 Task: Set up a reminder for the weekend hiking trip.
Action: Mouse pressed left at (79, 114)
Screenshot: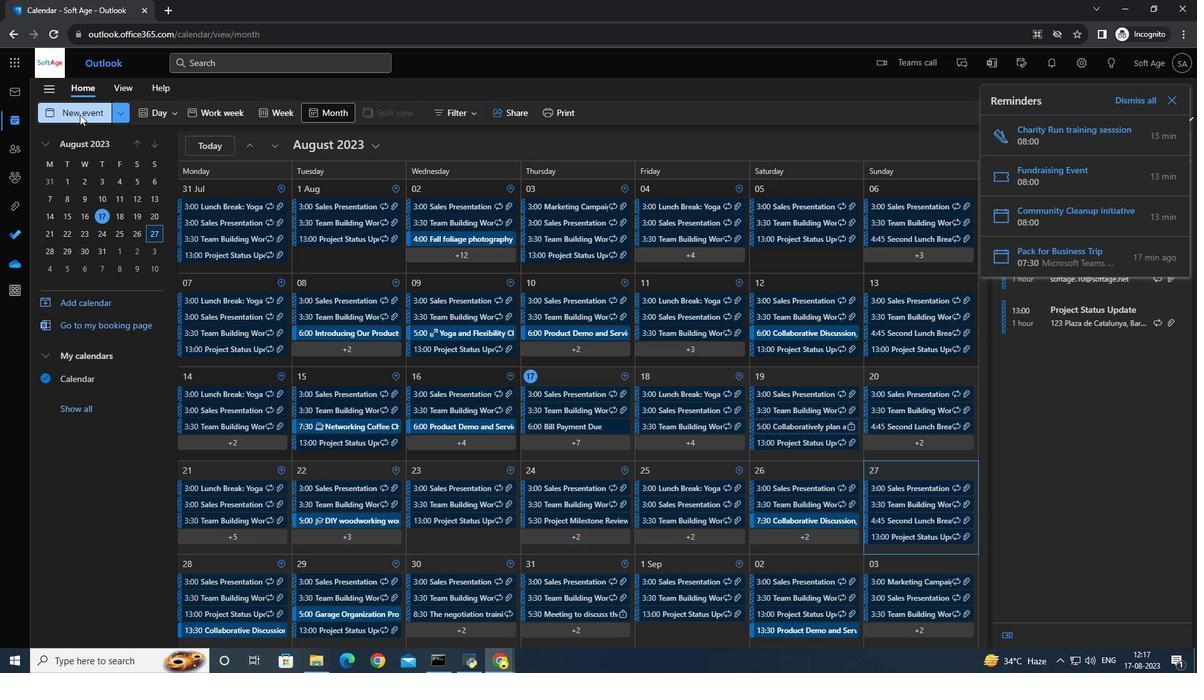 
Action: Mouse moved to (430, 257)
Screenshot: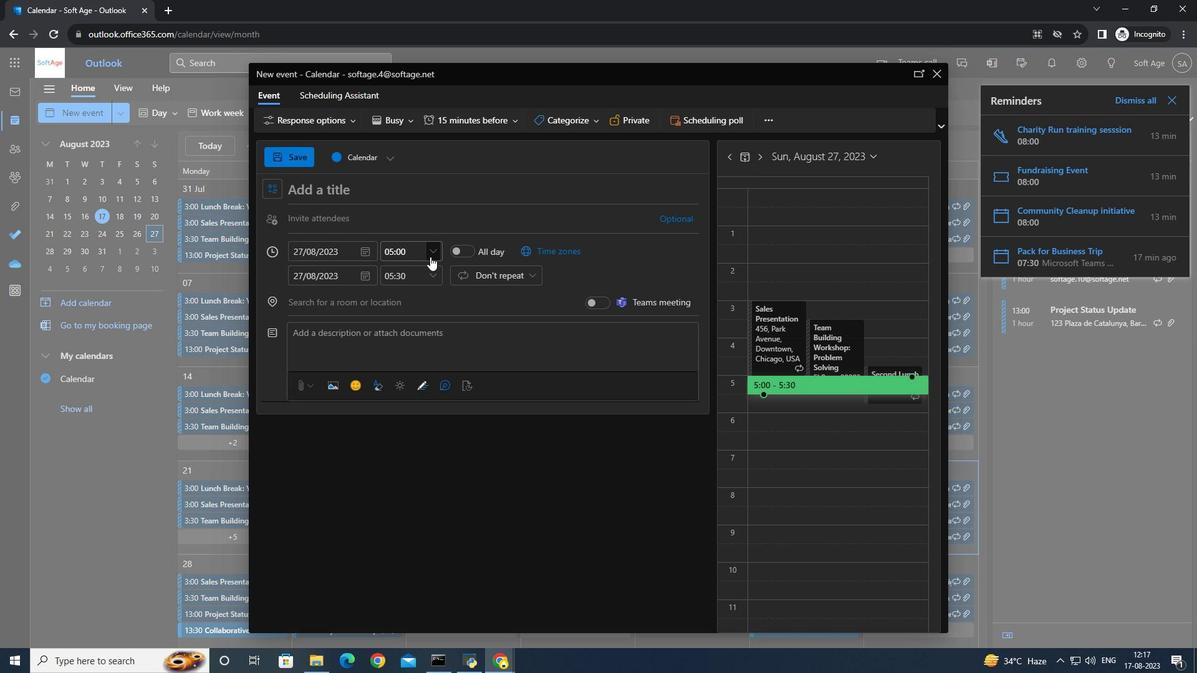 
Action: Mouse pressed left at (430, 257)
Screenshot: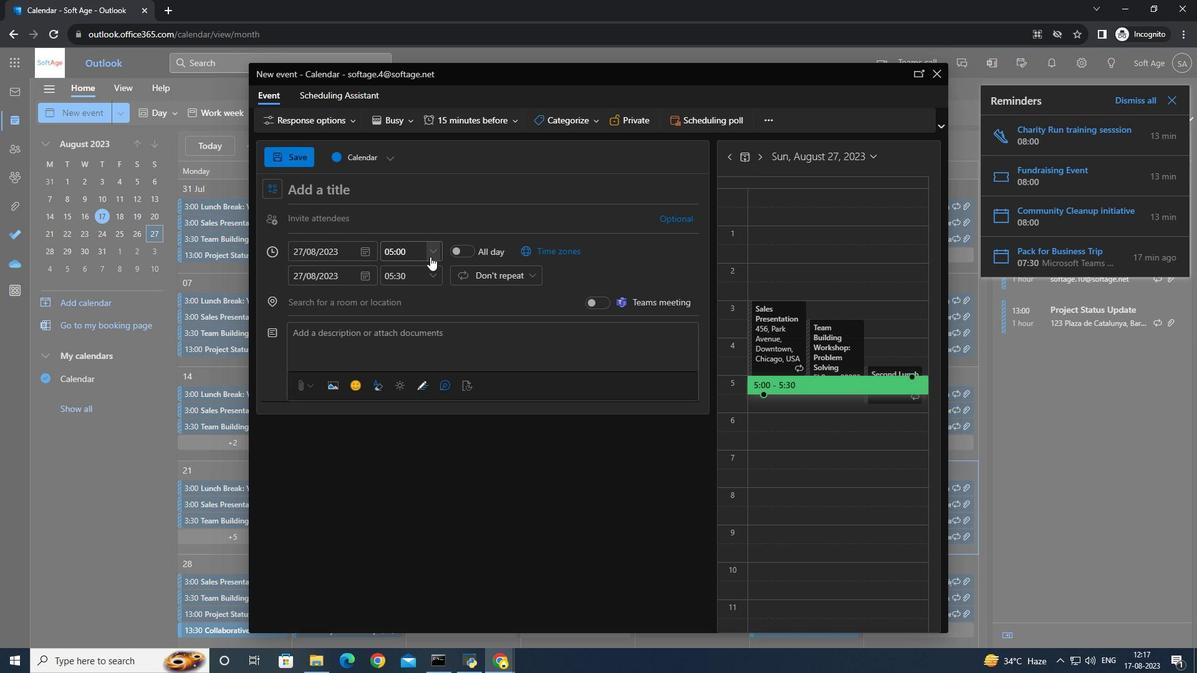 
Action: Mouse moved to (431, 320)
Screenshot: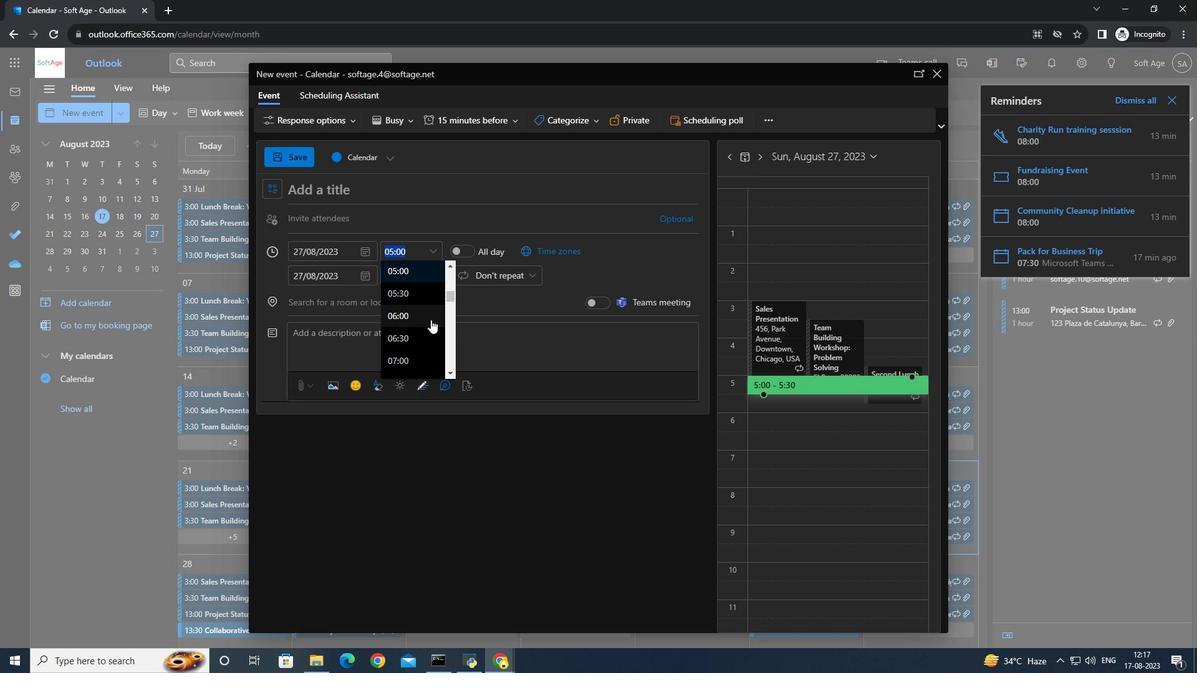 
Action: Mouse scrolled (431, 319) with delta (0, 0)
Screenshot: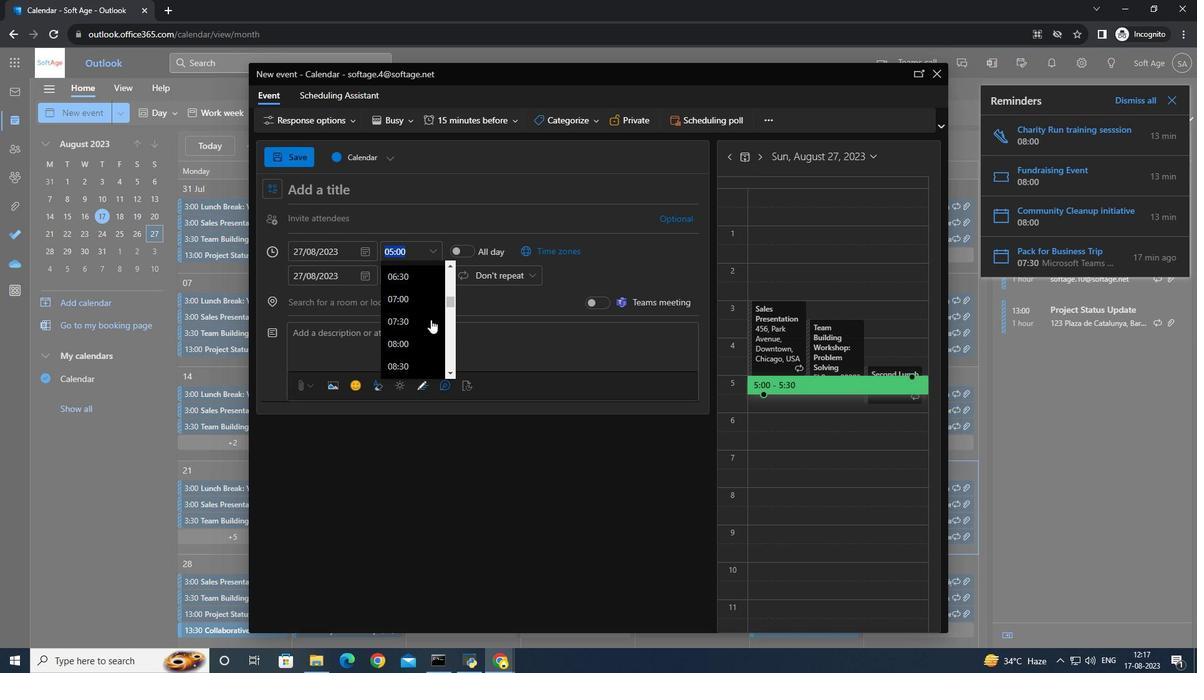 
Action: Mouse scrolled (431, 319) with delta (0, 0)
Screenshot: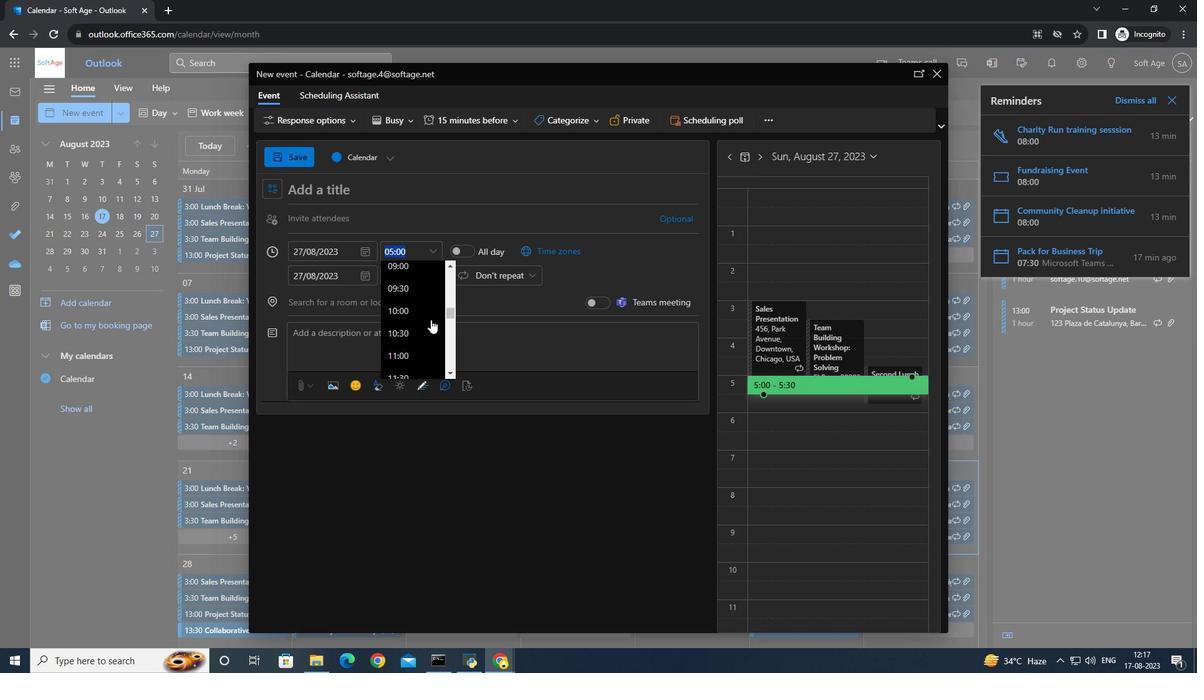 
Action: Mouse scrolled (431, 319) with delta (0, 0)
Screenshot: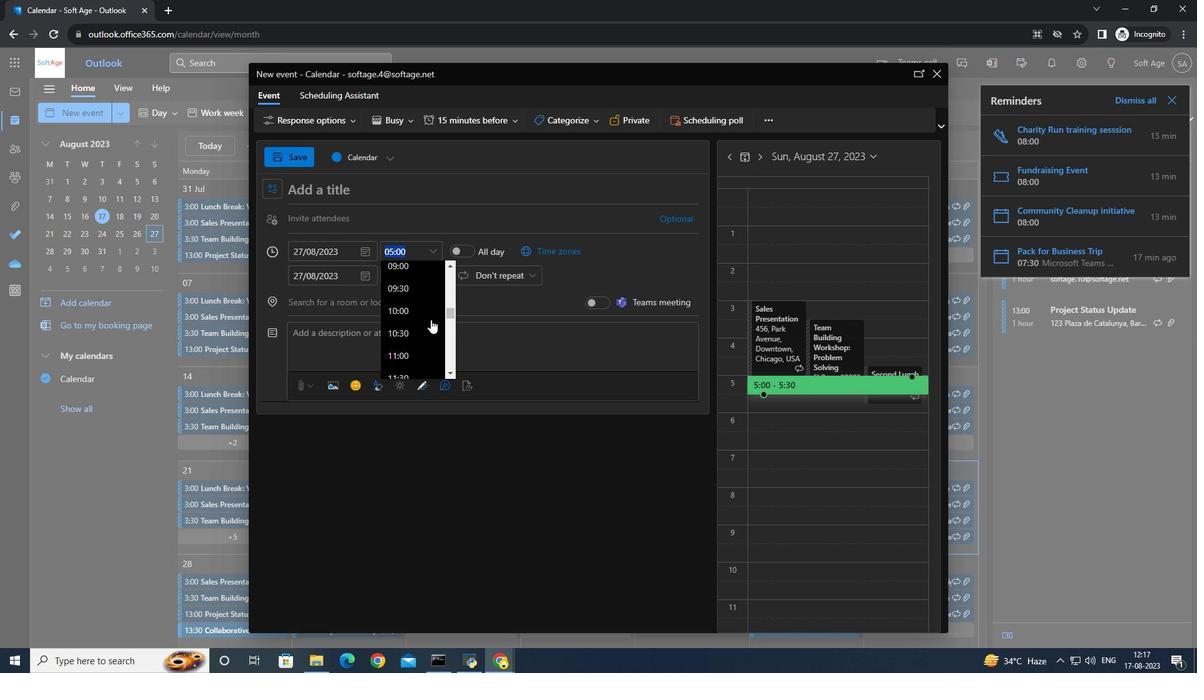 
Action: Mouse scrolled (431, 320) with delta (0, 0)
Screenshot: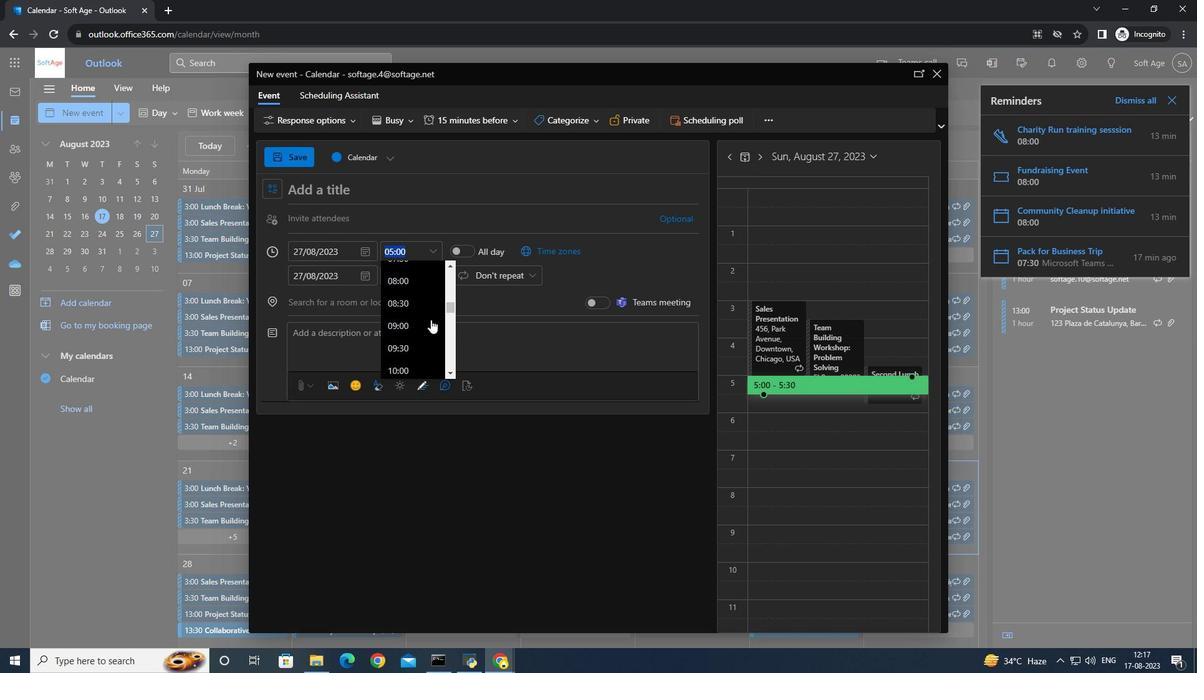 
Action: Mouse scrolled (431, 320) with delta (0, 0)
Screenshot: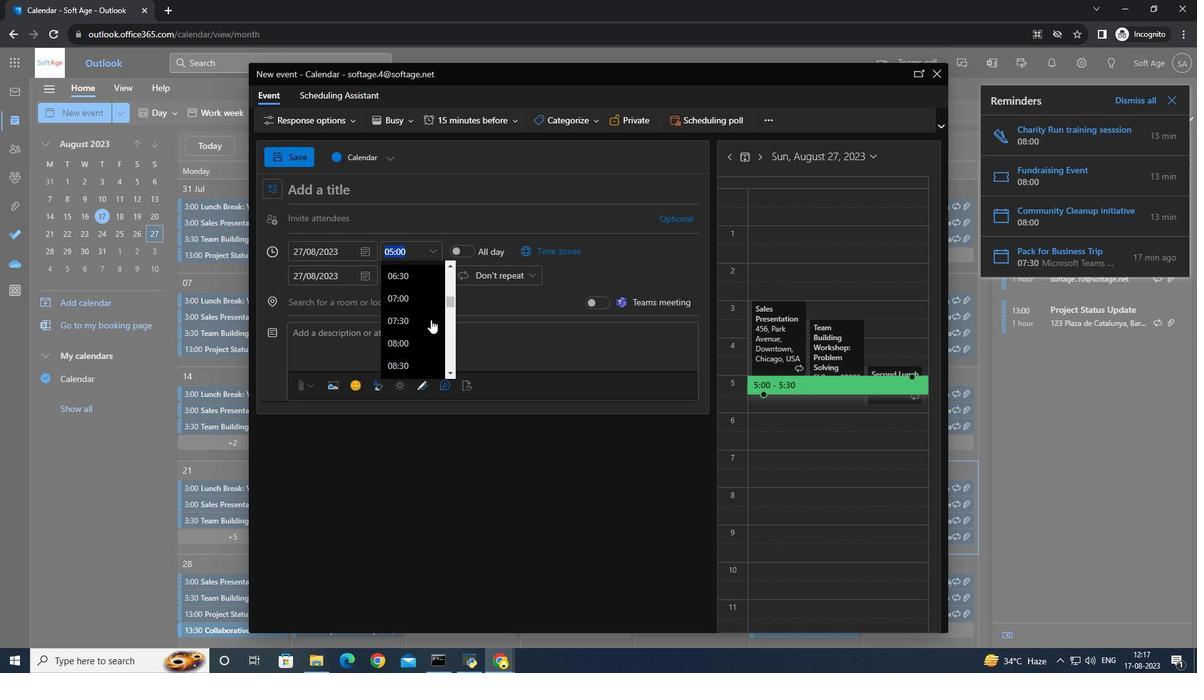 
Action: Mouse moved to (419, 301)
Screenshot: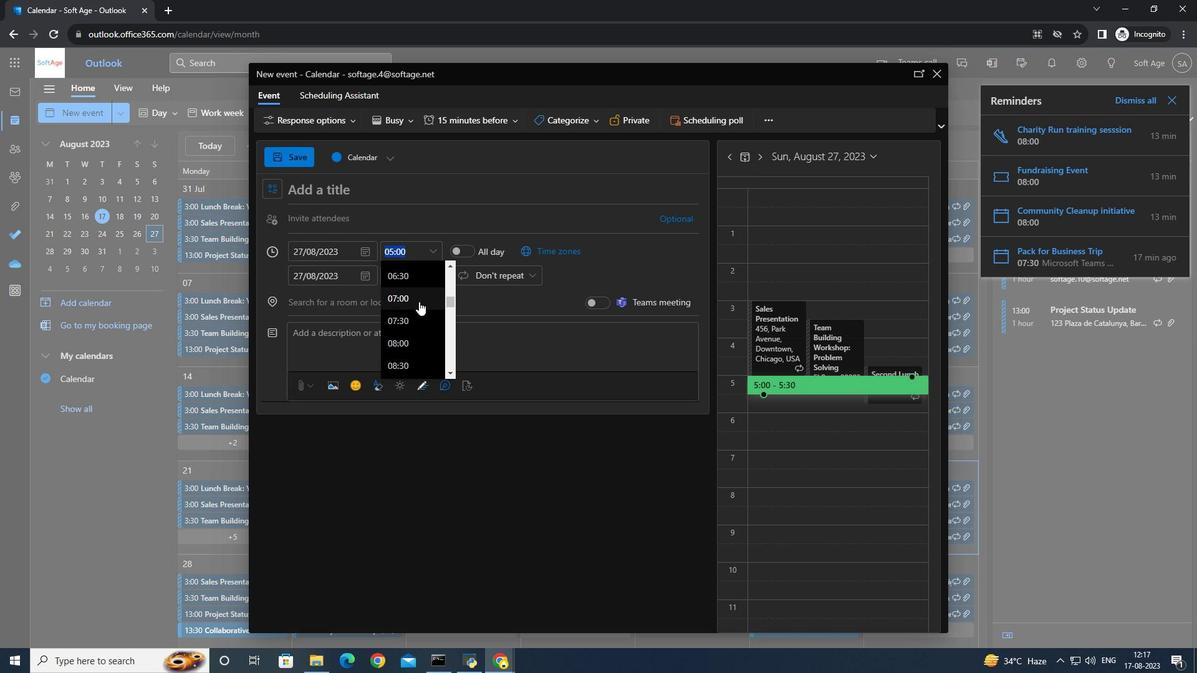 
Action: Mouse pressed left at (419, 301)
Screenshot: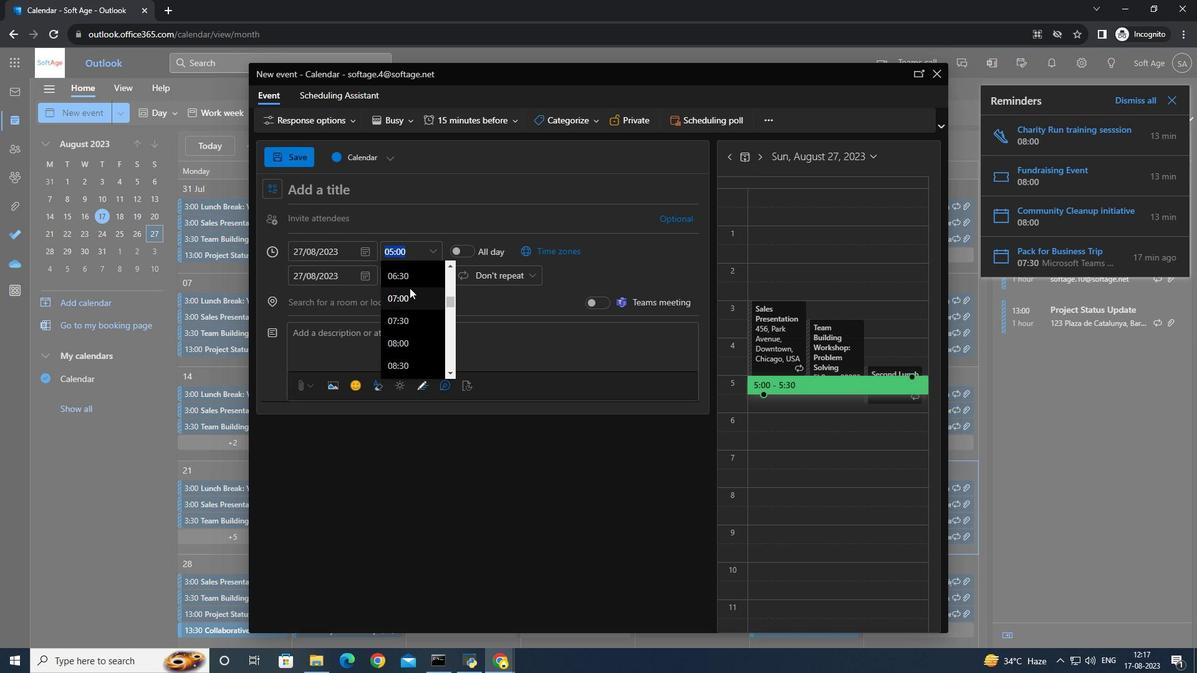 
Action: Mouse moved to (354, 192)
Screenshot: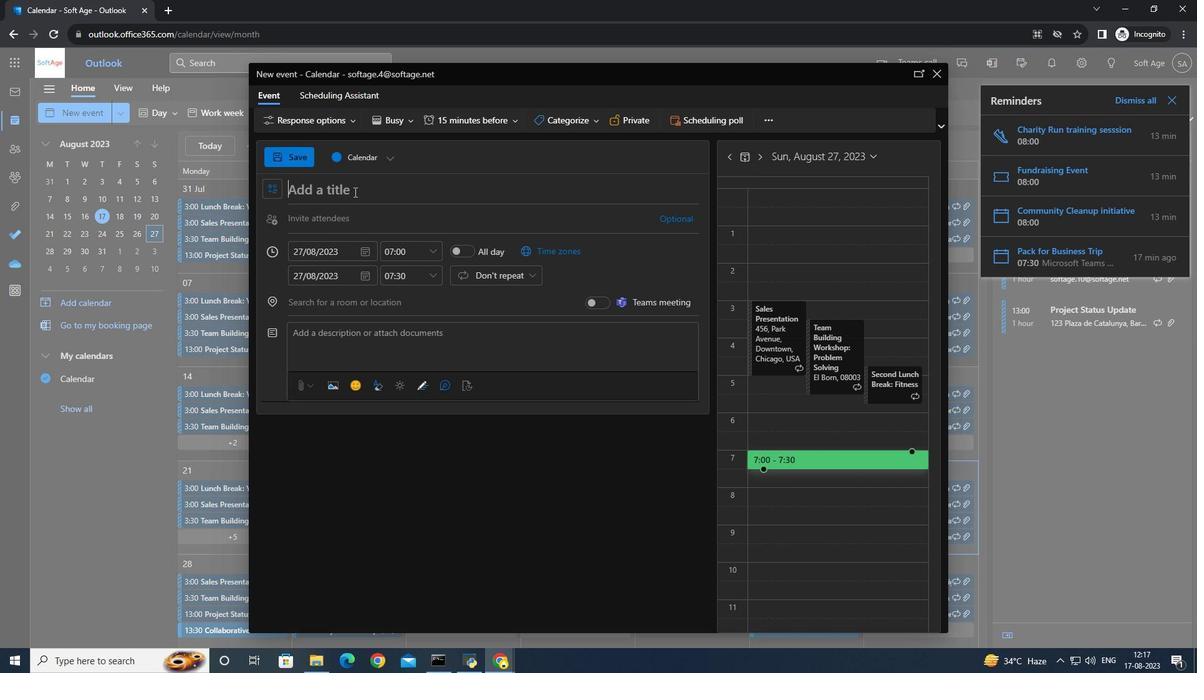 
Action: Mouse pressed left at (354, 192)
Screenshot: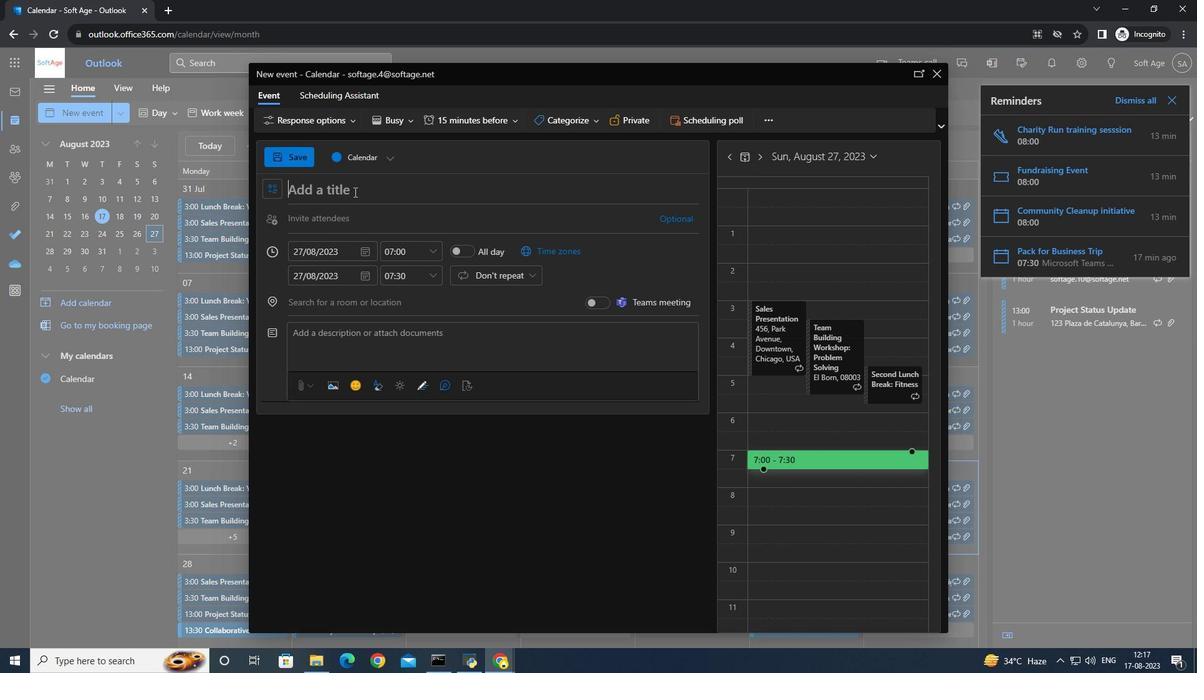 
Action: Key pressed <Key.caps_lock>W<Key.caps_lock>eekend<Key.space><Key.caps_lock>H<Key.caps_lock>iking<Key.space><Key.caps_lock>T<Key.caps_lock>rip
Screenshot: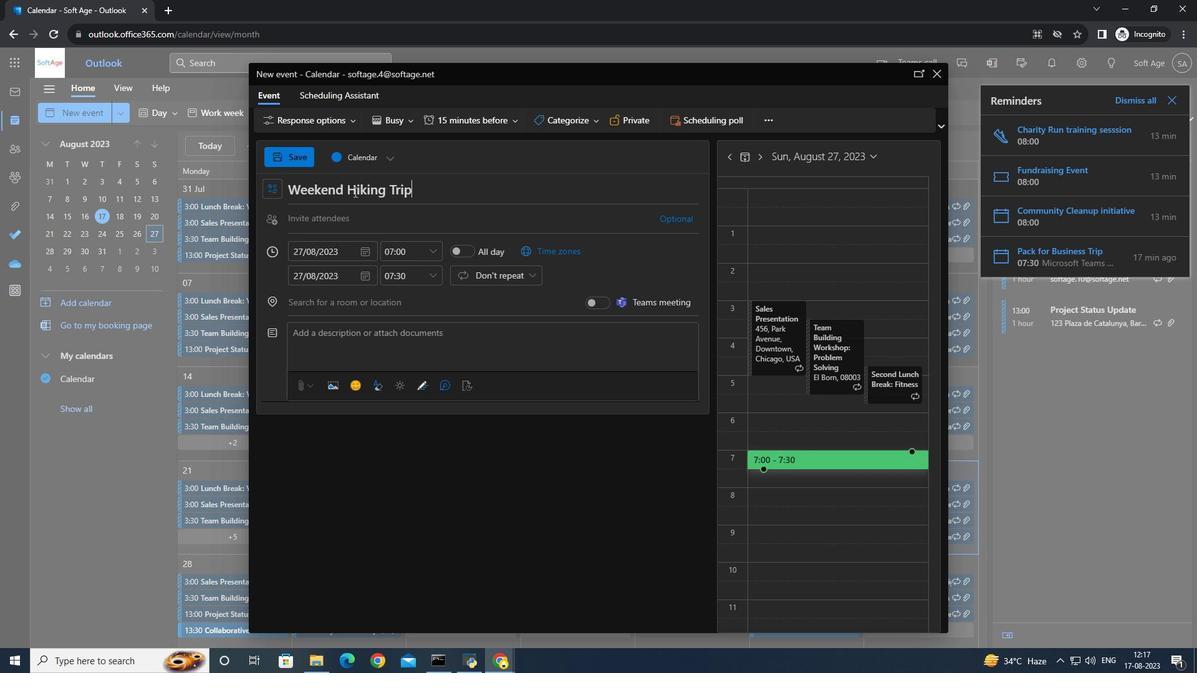 
Action: Mouse moved to (294, 169)
Screenshot: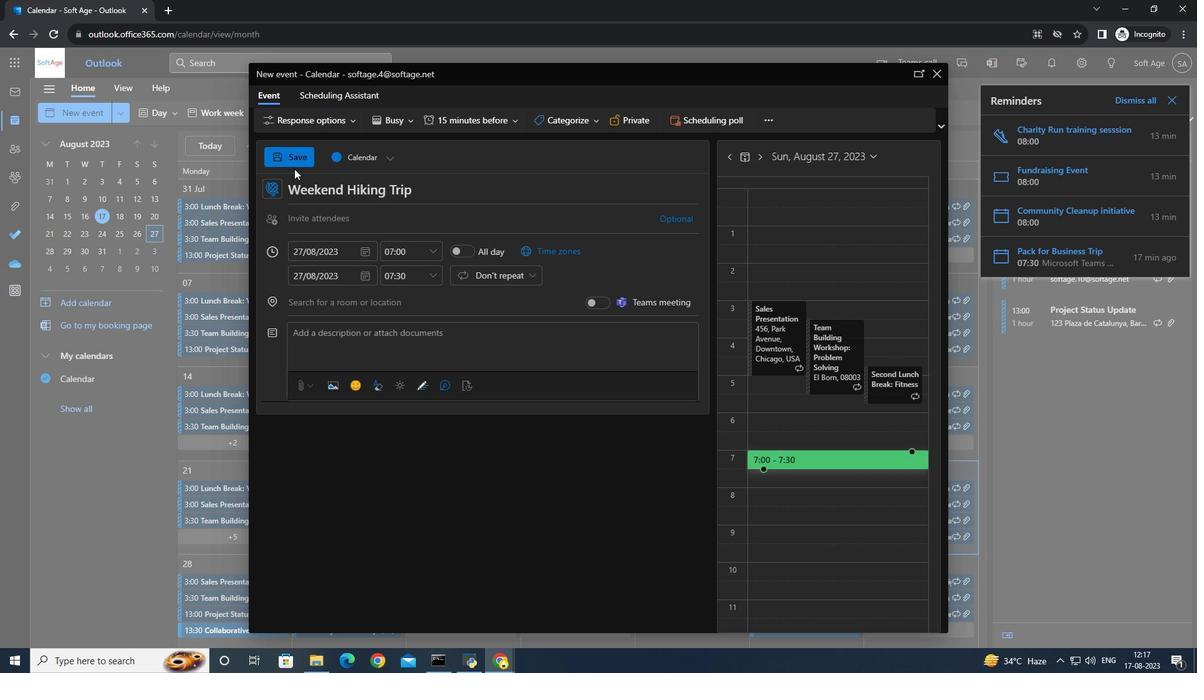 
Action: Mouse pressed left at (294, 169)
Screenshot: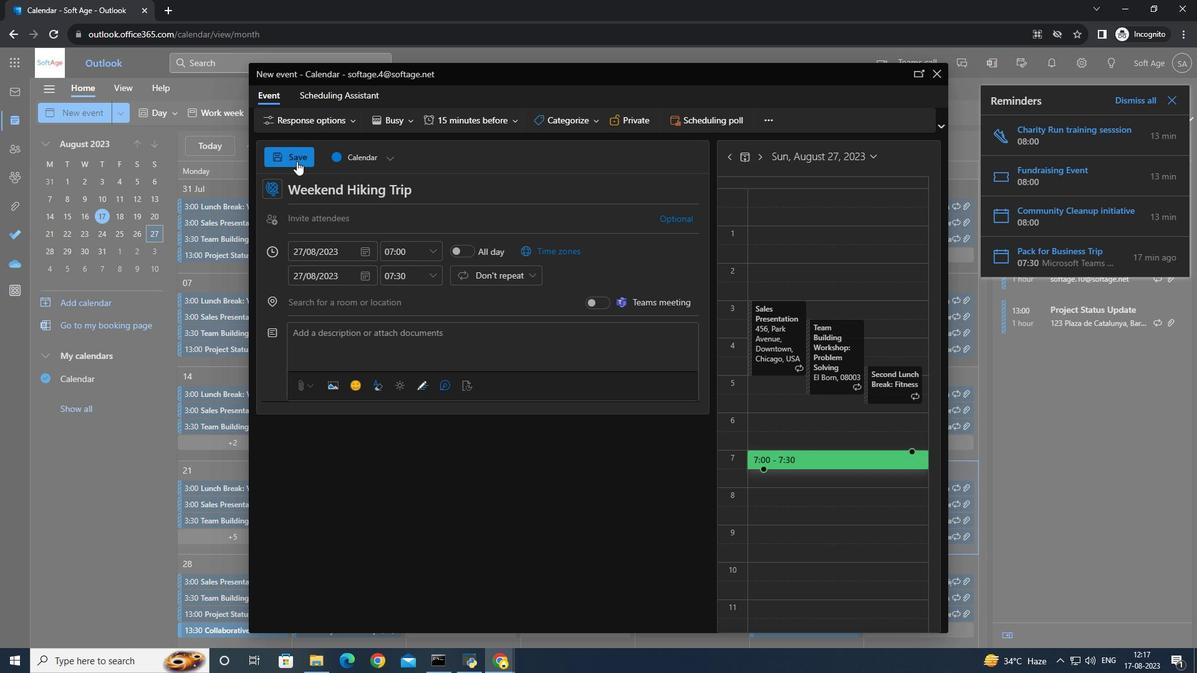 
Action: Mouse moved to (297, 161)
Screenshot: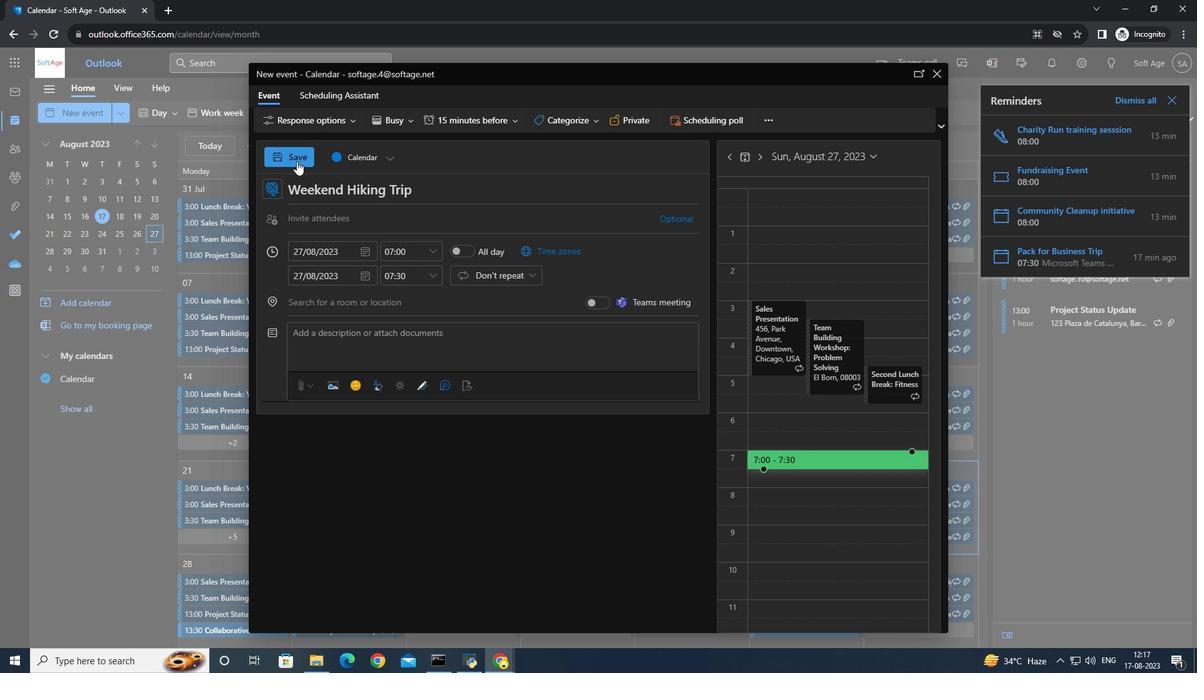 
Action: Mouse pressed left at (297, 161)
Screenshot: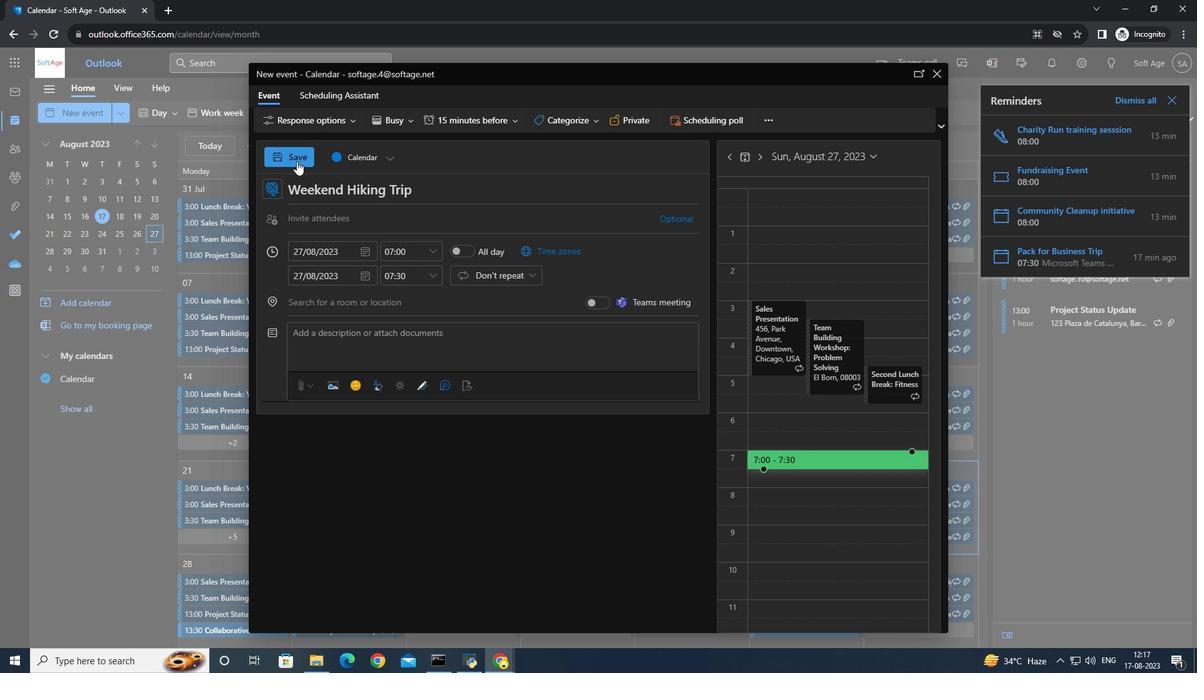 
Action: Mouse moved to (301, 158)
Screenshot: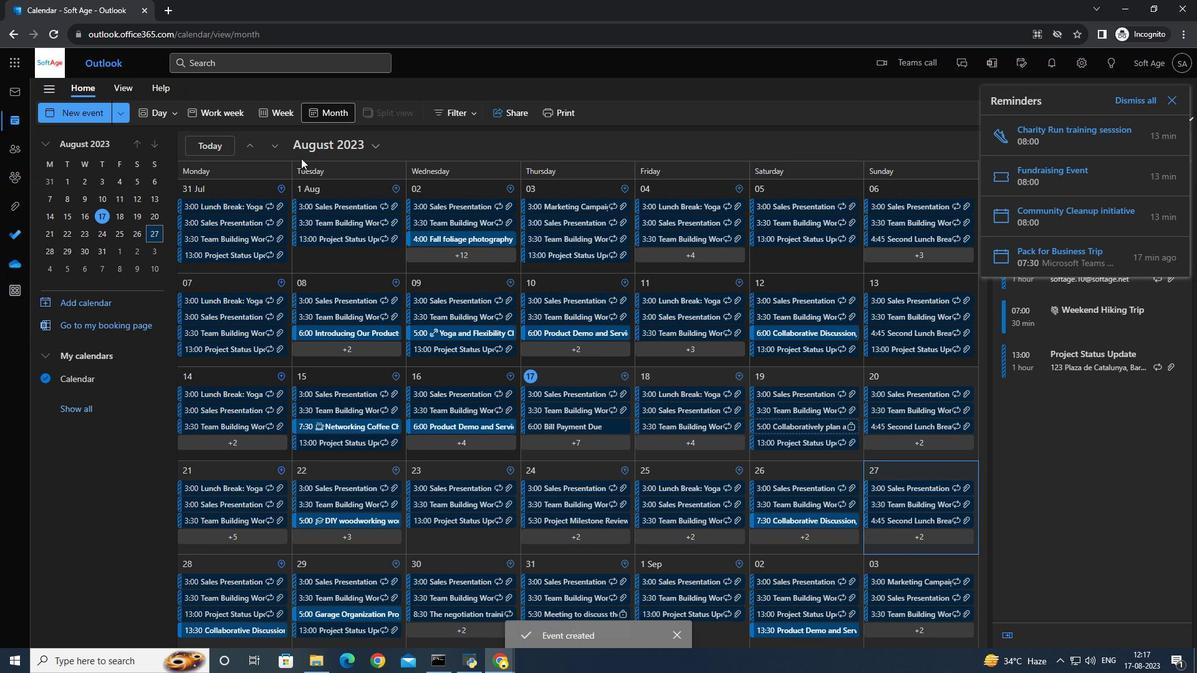 
